 Task: Add the task  Implement a new point of sale (POS) system for a retail store to the section Agile Ambassadors in the project AgileBolt and add a Due Date to the respective task as 2023/09/01
Action: Mouse moved to (382, 347)
Screenshot: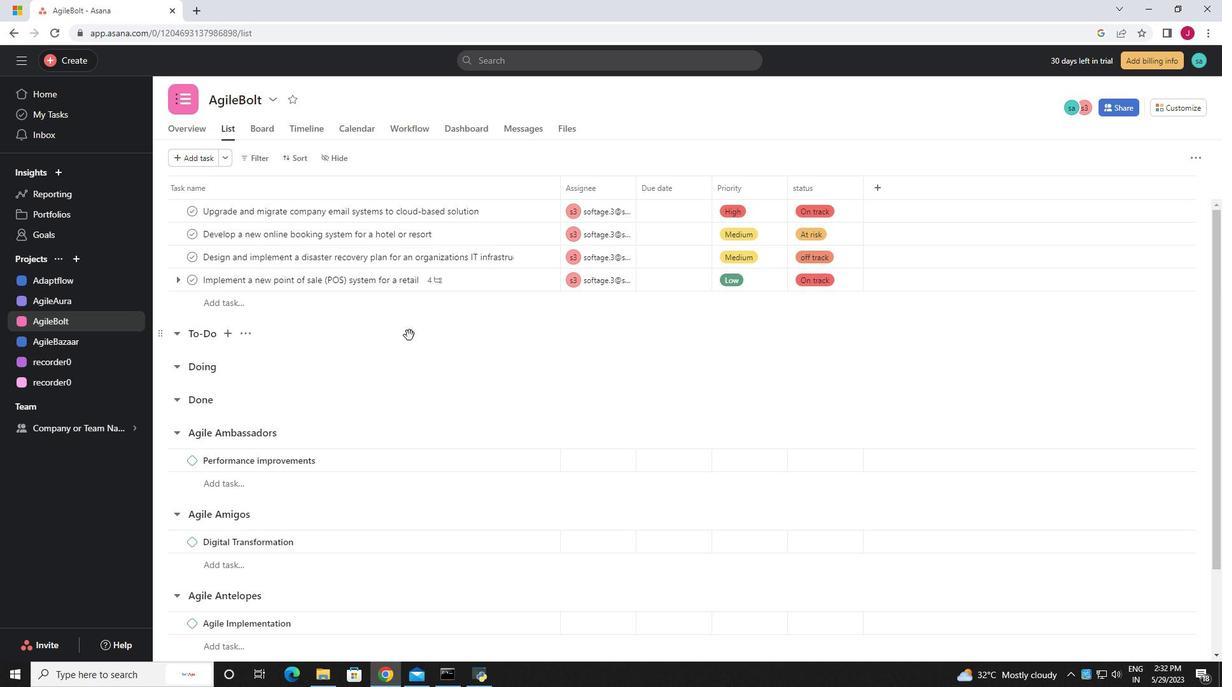 
Action: Mouse scrolled (382, 348) with delta (0, 0)
Screenshot: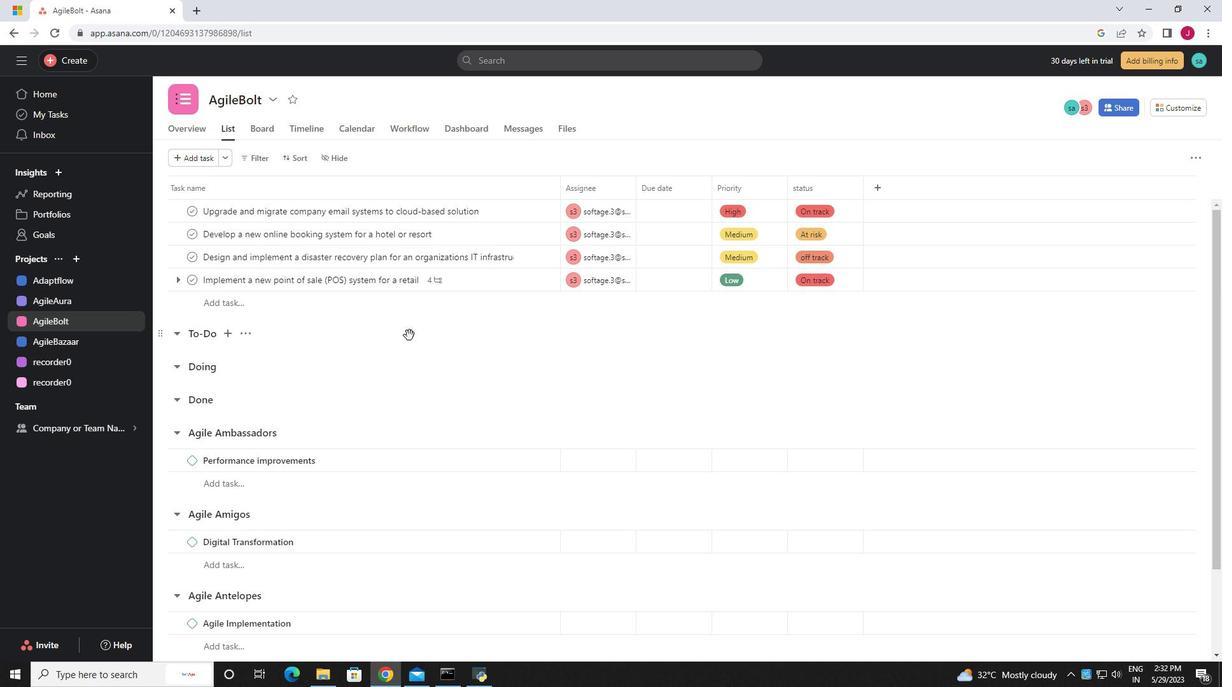 
Action: Mouse scrolled (382, 348) with delta (0, 0)
Screenshot: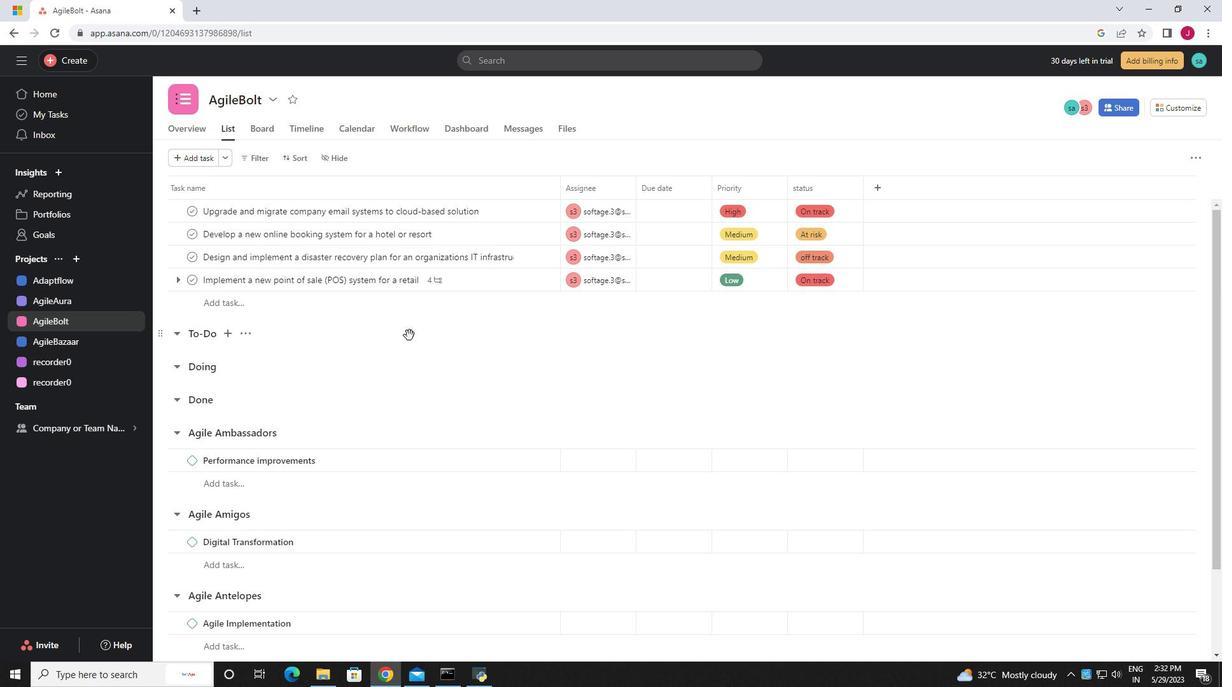 
Action: Mouse scrolled (382, 348) with delta (0, 0)
Screenshot: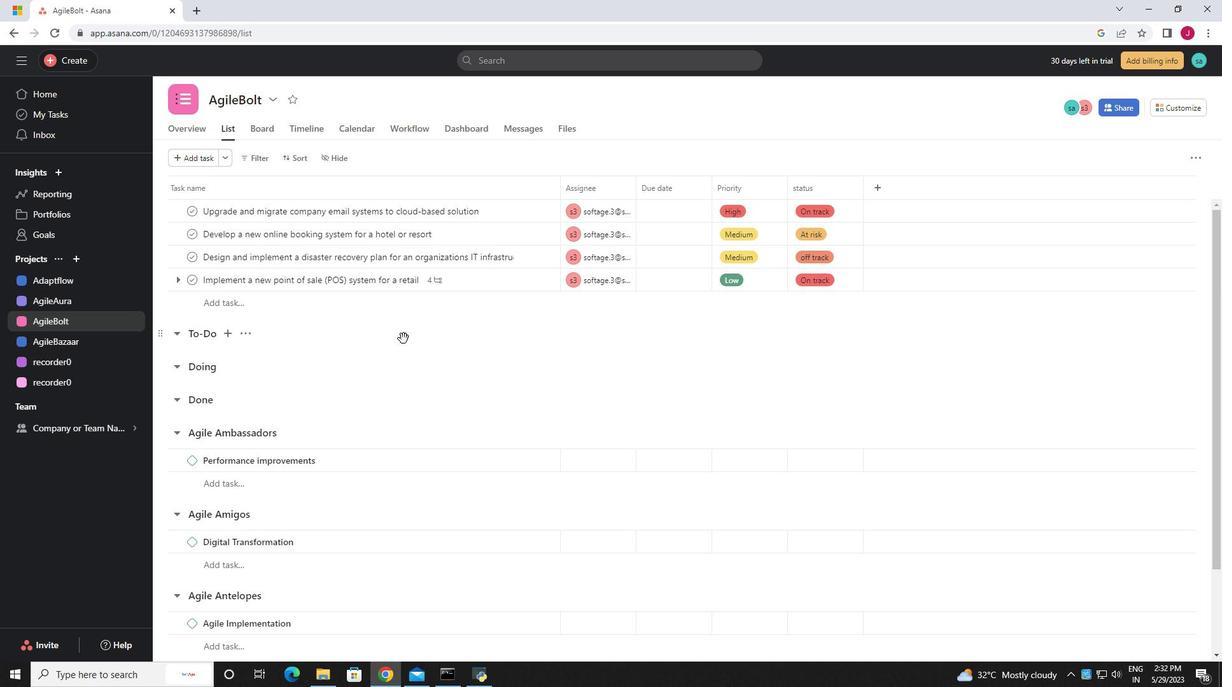 
Action: Mouse moved to (522, 282)
Screenshot: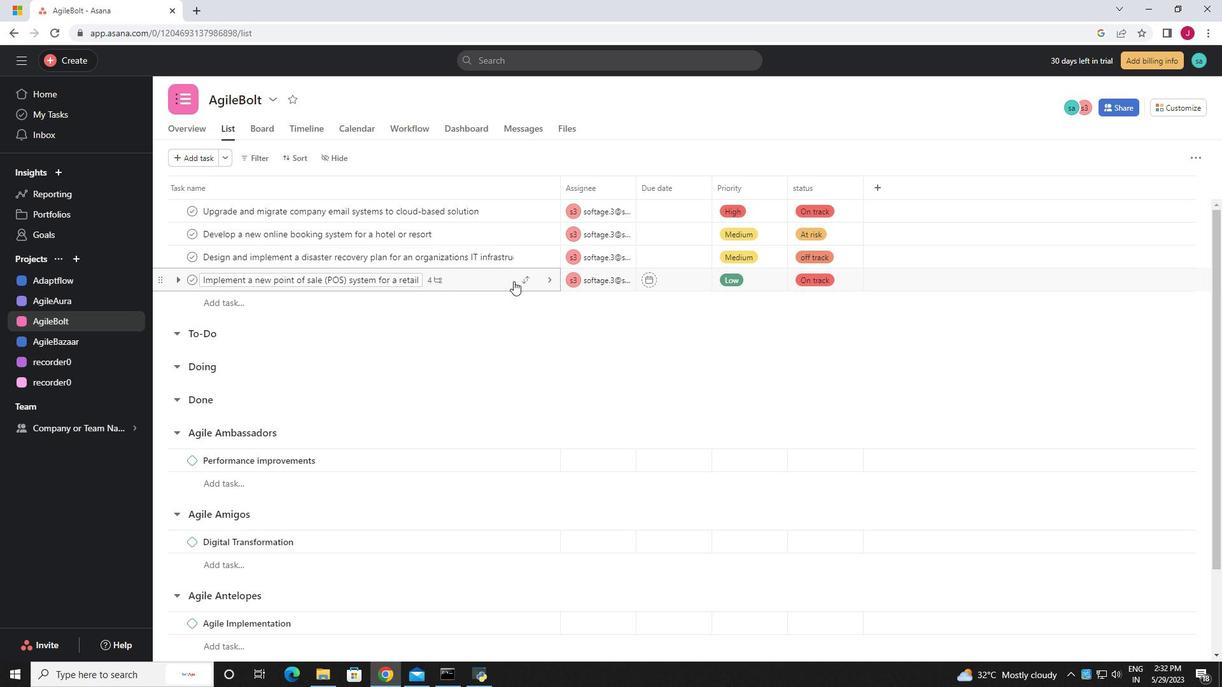 
Action: Mouse pressed left at (522, 282)
Screenshot: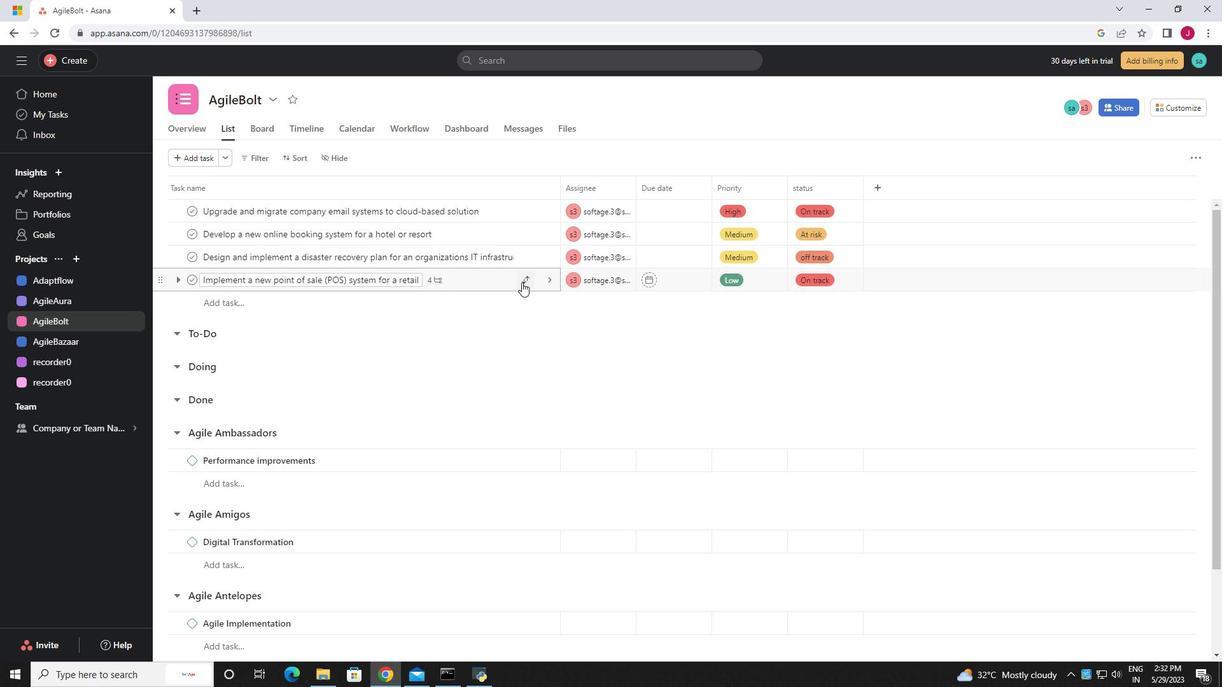 
Action: Mouse moved to (484, 422)
Screenshot: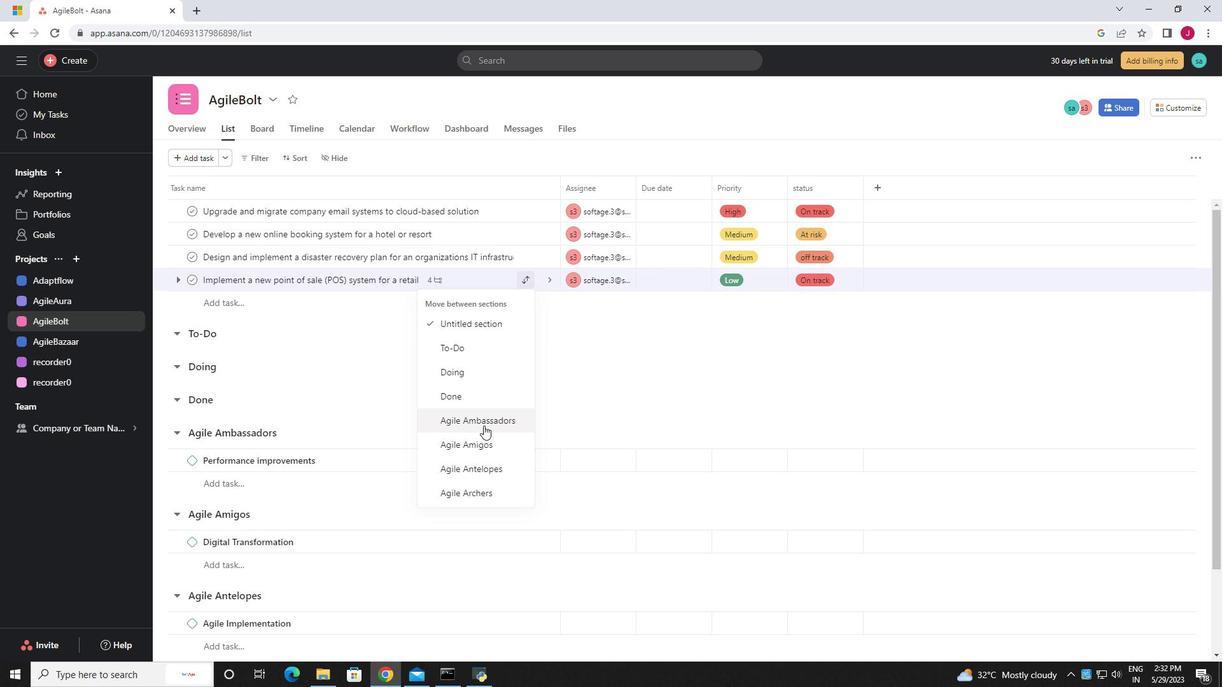 
Action: Mouse pressed left at (484, 422)
Screenshot: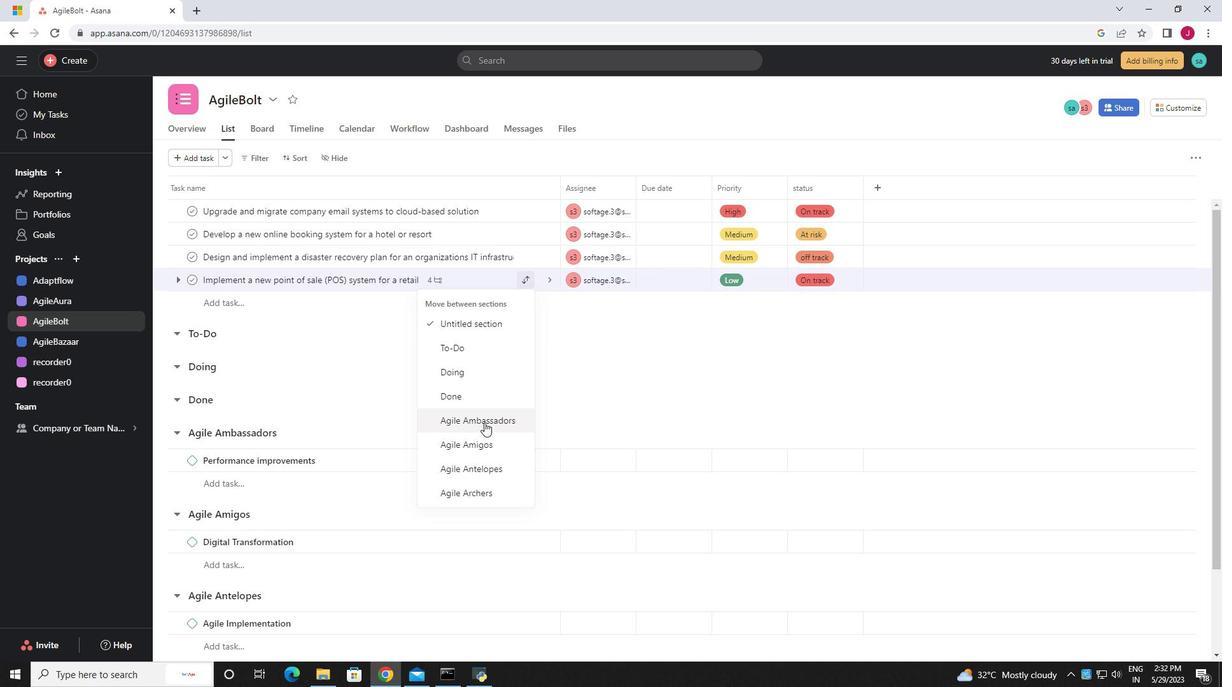 
Action: Mouse moved to (690, 439)
Screenshot: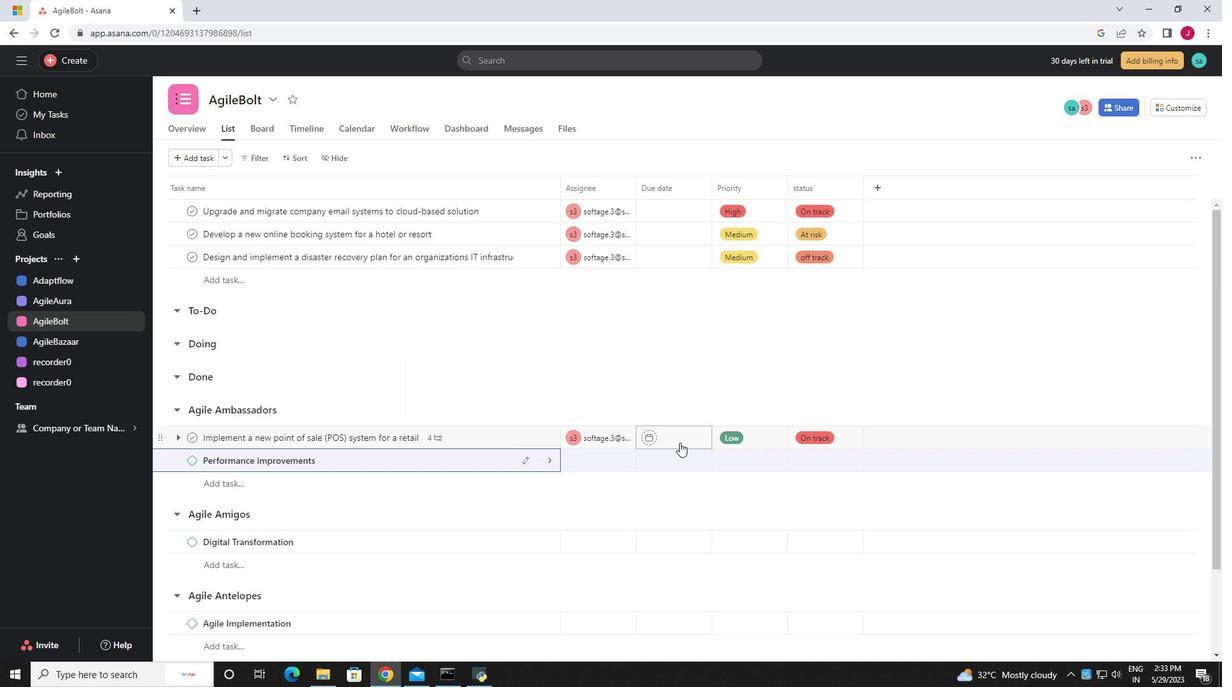 
Action: Mouse pressed left at (690, 439)
Screenshot: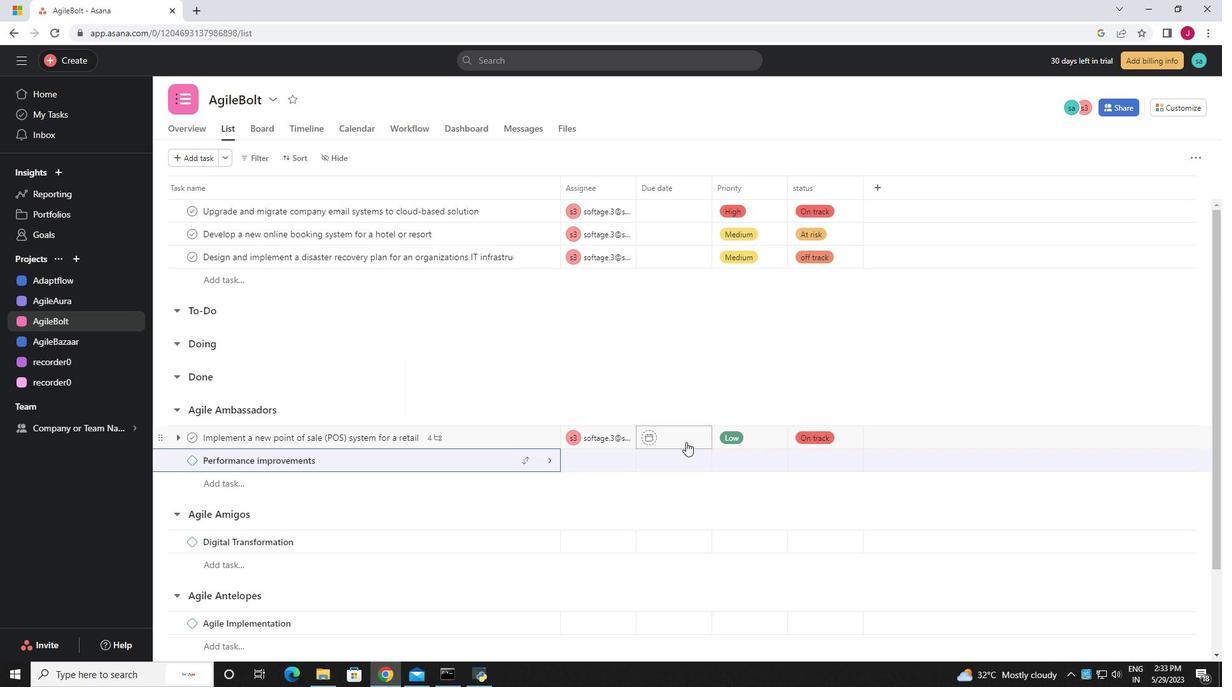 
Action: Mouse moved to (802, 209)
Screenshot: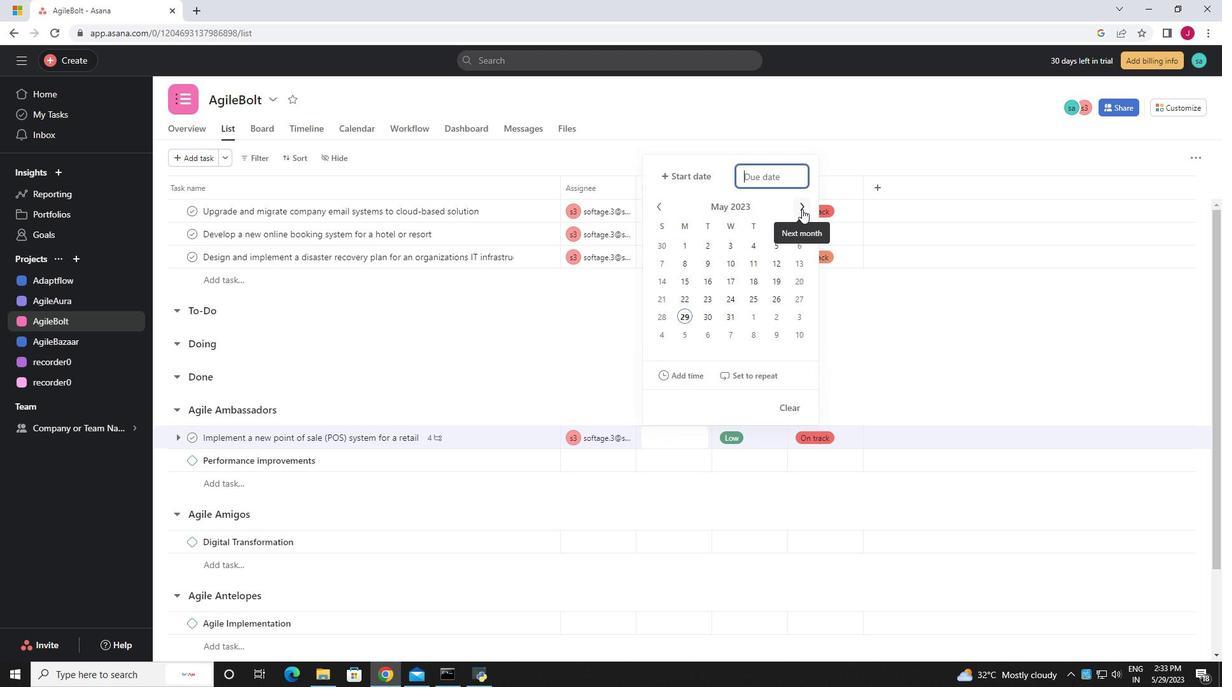 
Action: Mouse pressed left at (802, 209)
Screenshot: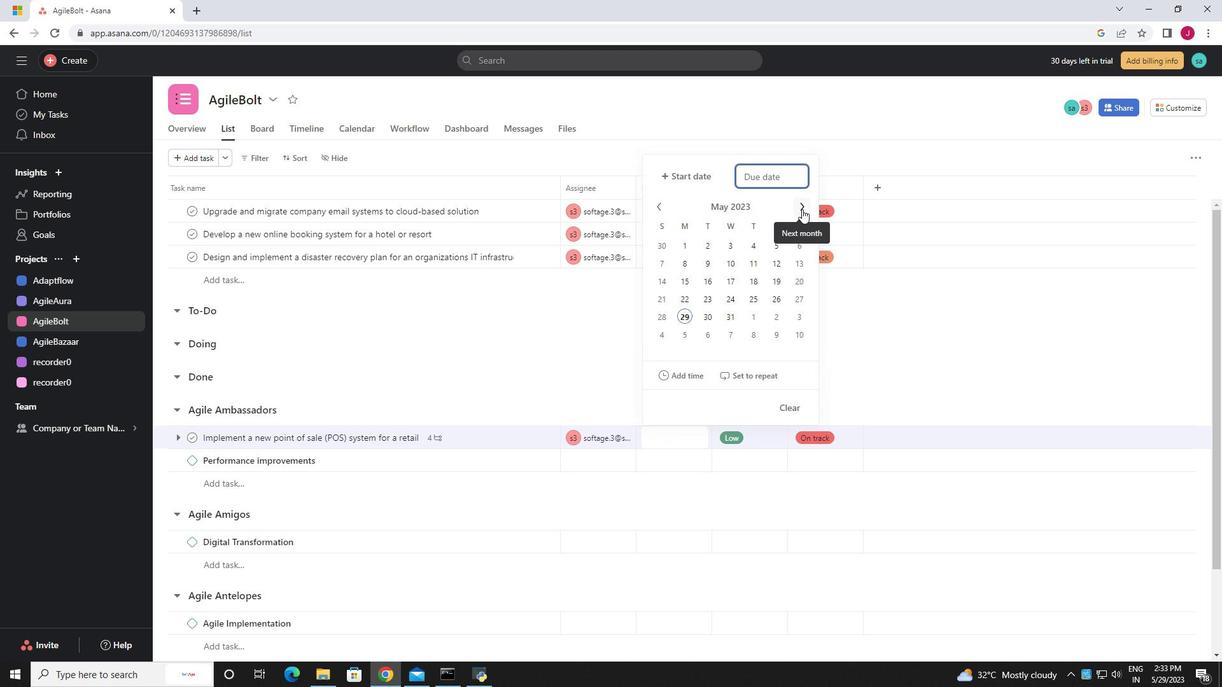 
Action: Mouse pressed left at (802, 209)
Screenshot: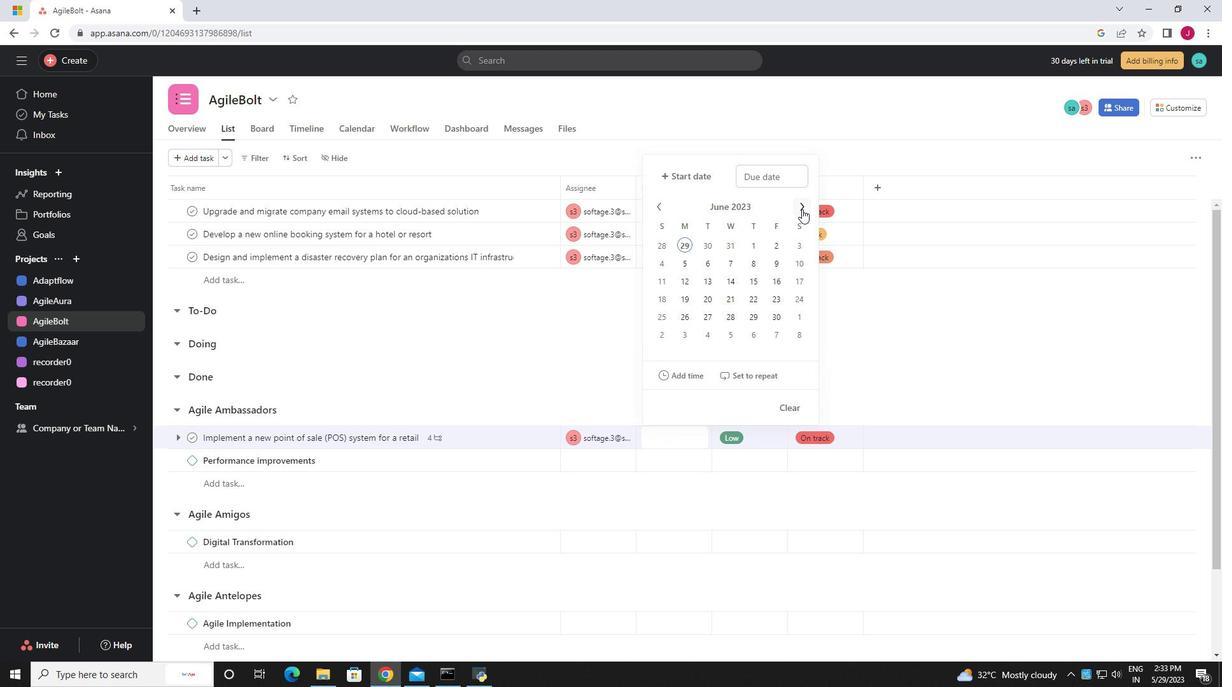 
Action: Mouse pressed left at (802, 209)
Screenshot: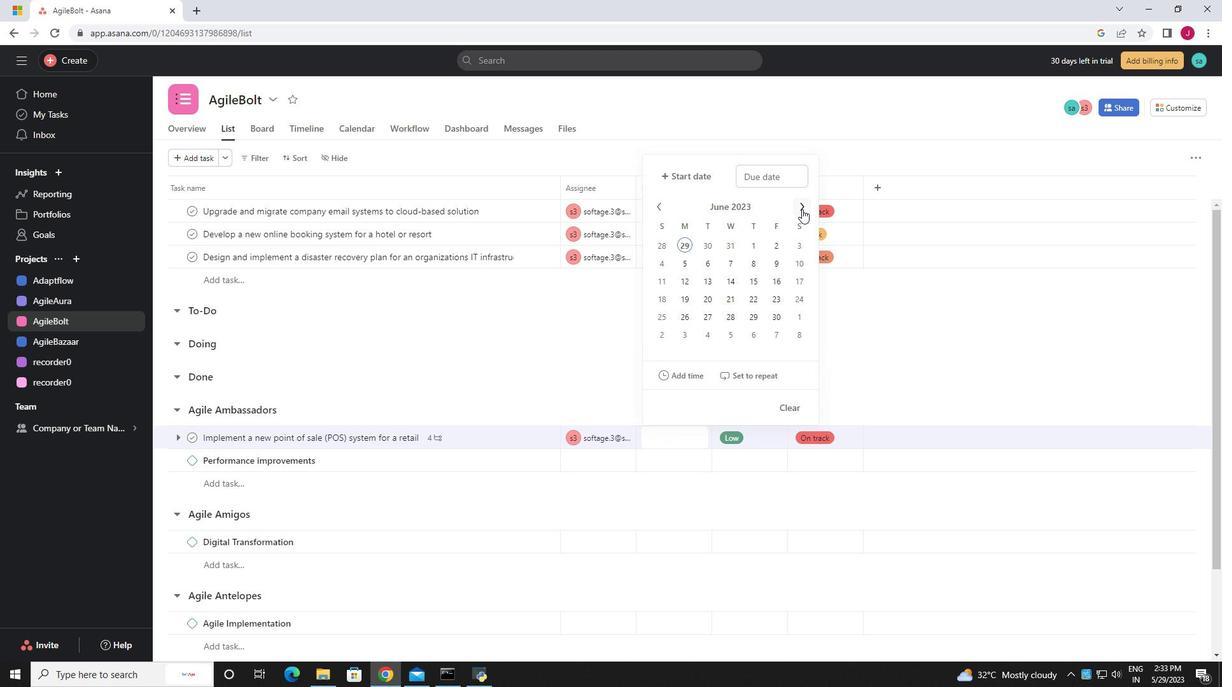 
Action: Mouse pressed left at (802, 209)
Screenshot: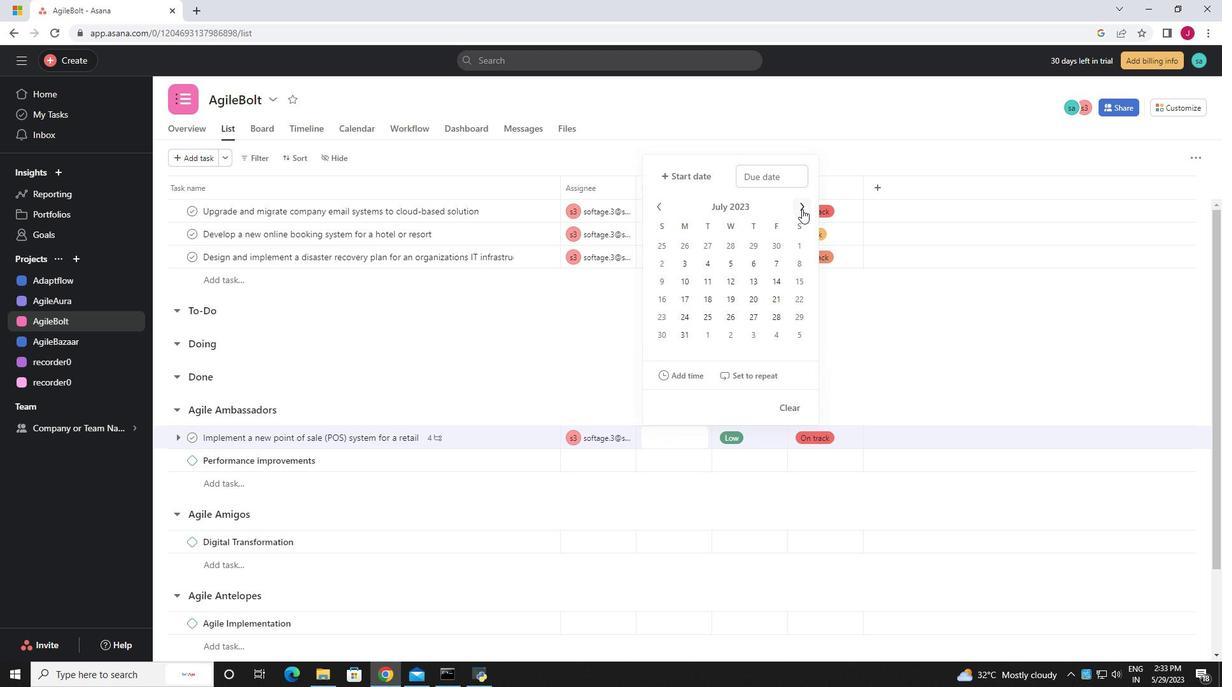 
Action: Mouse pressed left at (802, 209)
Screenshot: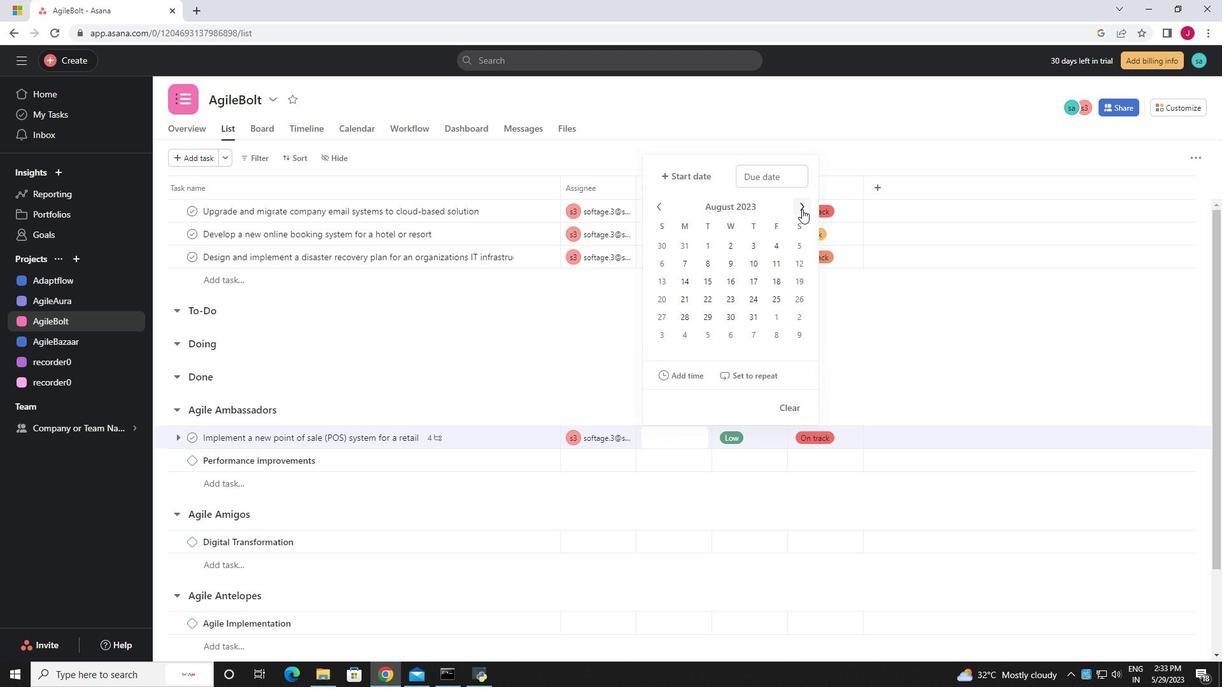 
Action: Mouse pressed left at (802, 209)
Screenshot: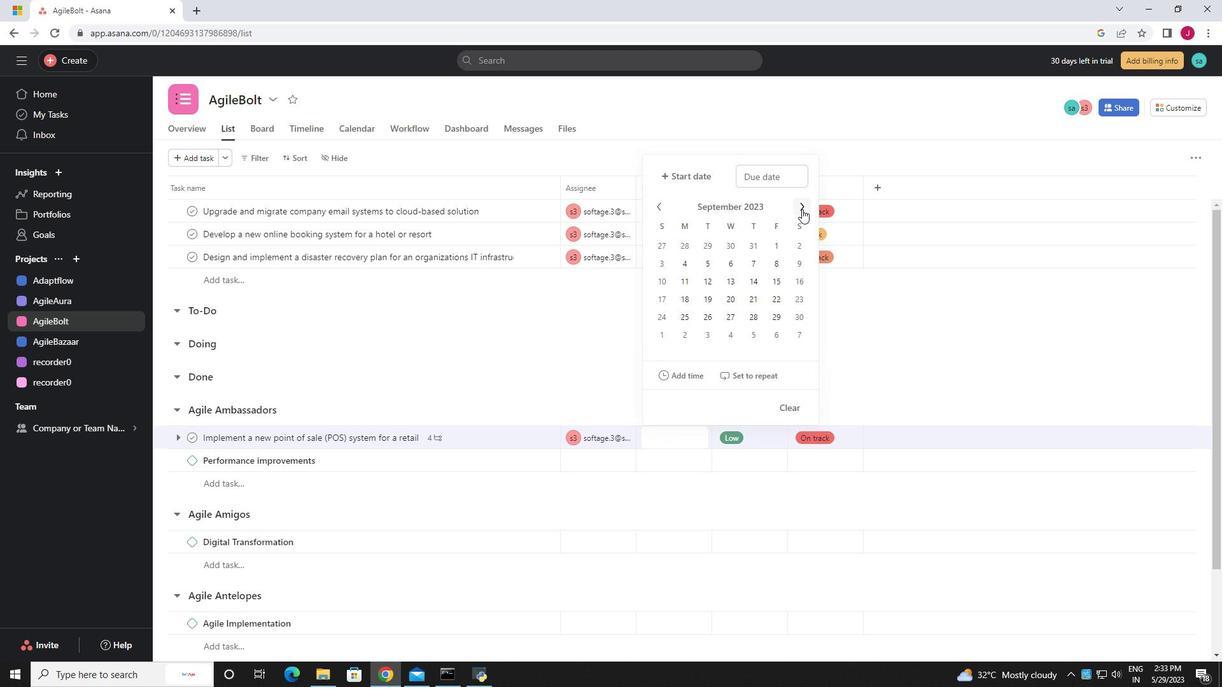 
Action: Mouse pressed left at (802, 209)
Screenshot: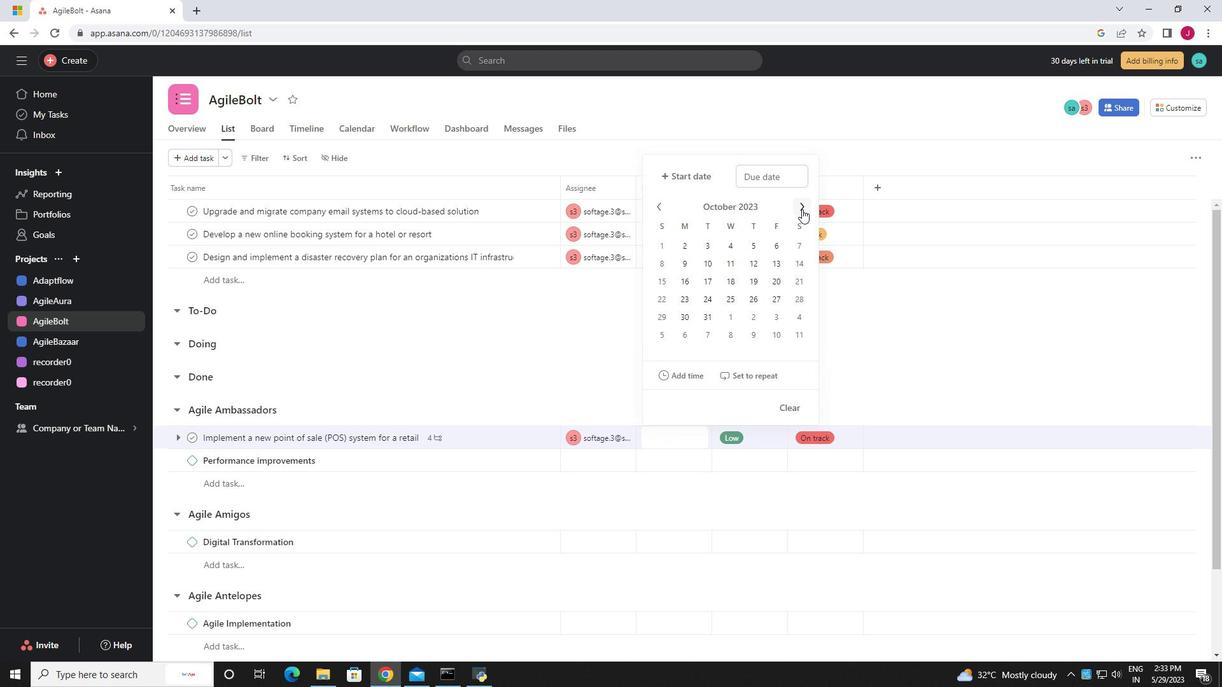 
Action: Mouse moved to (655, 206)
Screenshot: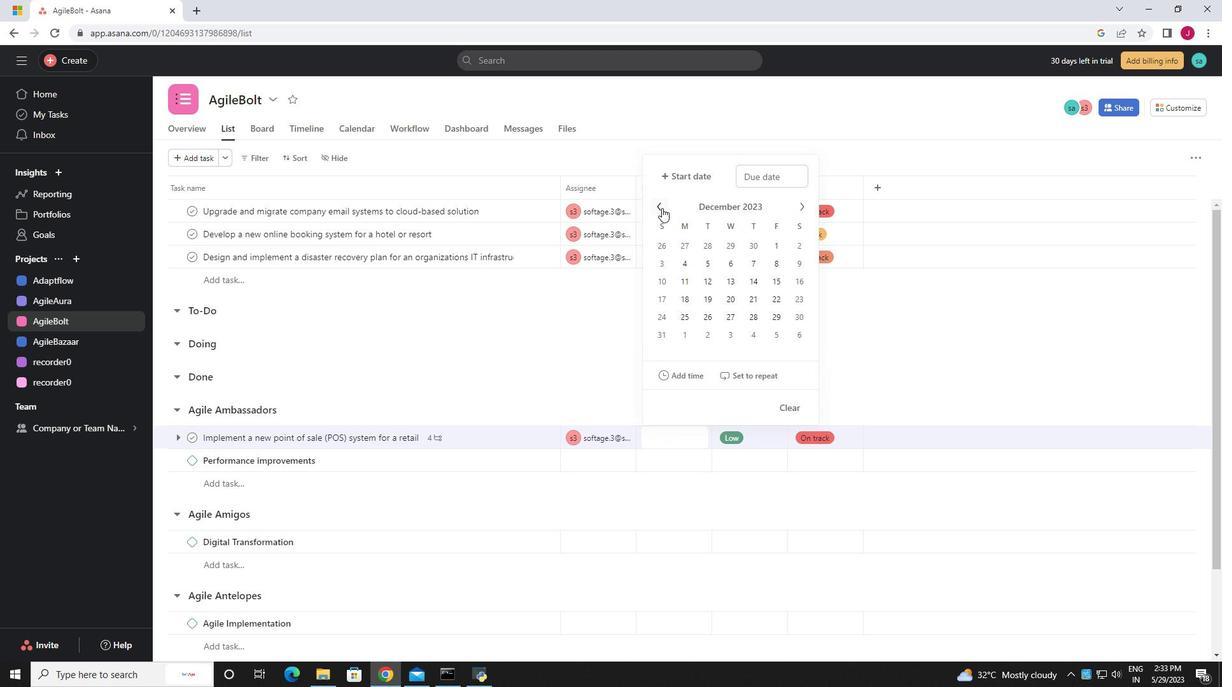 
Action: Mouse pressed left at (655, 206)
Screenshot: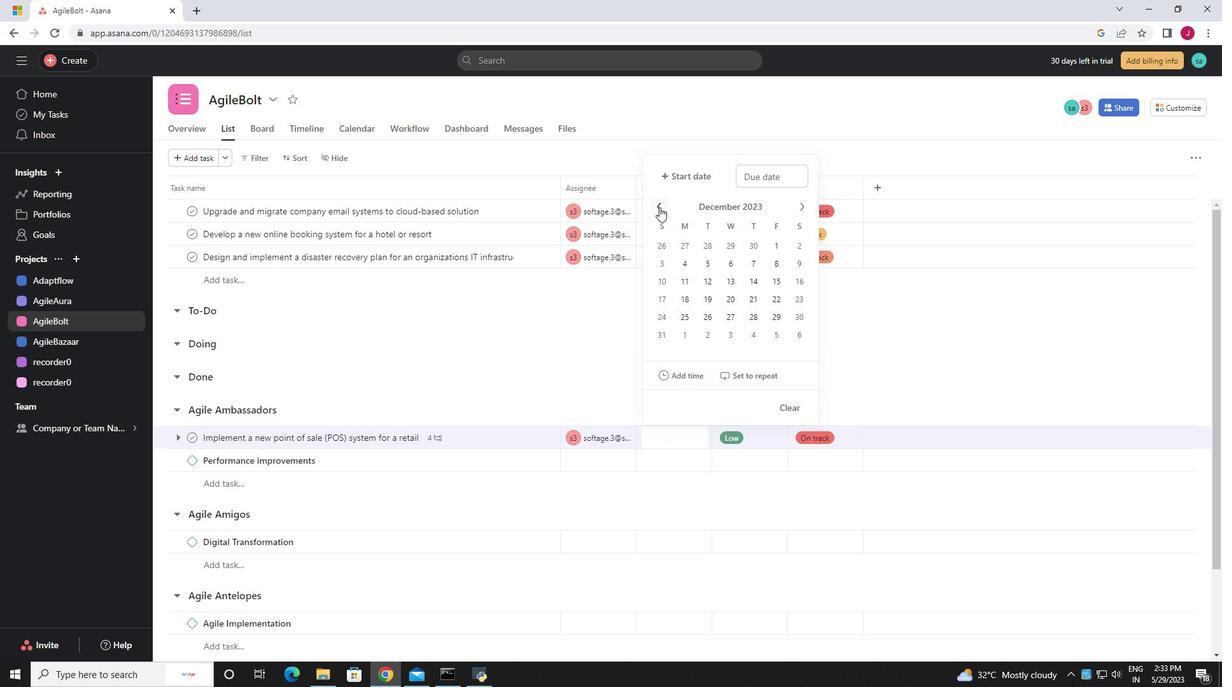 
Action: Mouse pressed left at (655, 206)
Screenshot: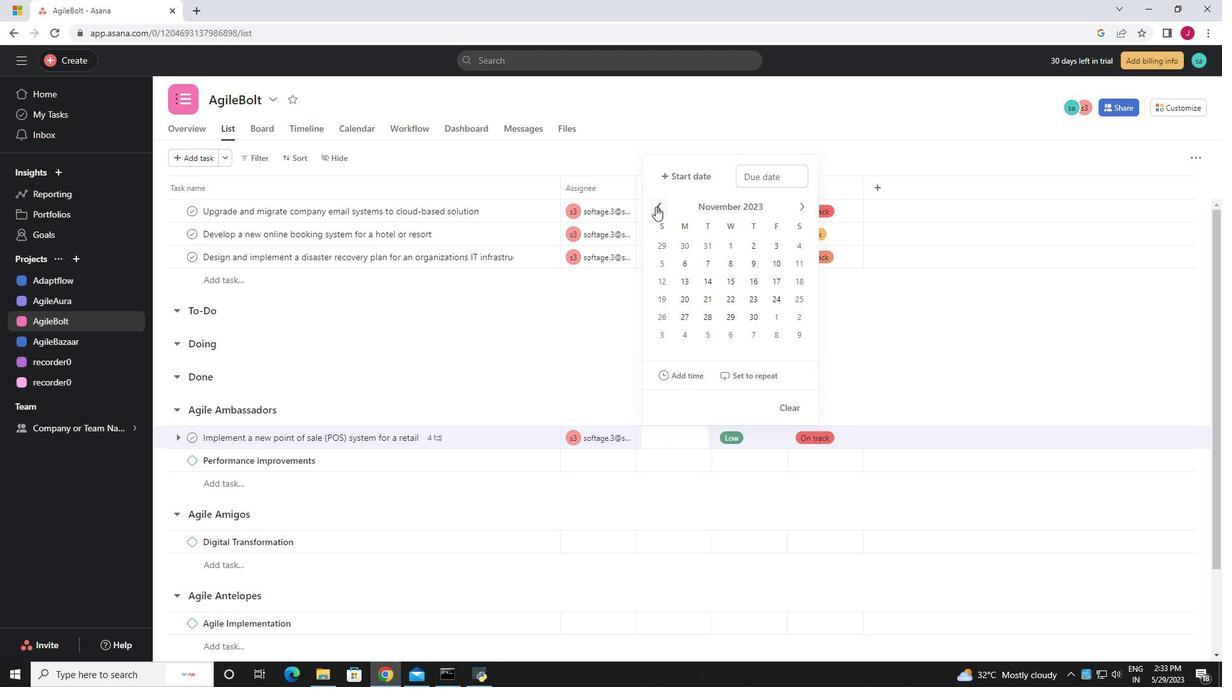 
Action: Mouse pressed left at (655, 206)
Screenshot: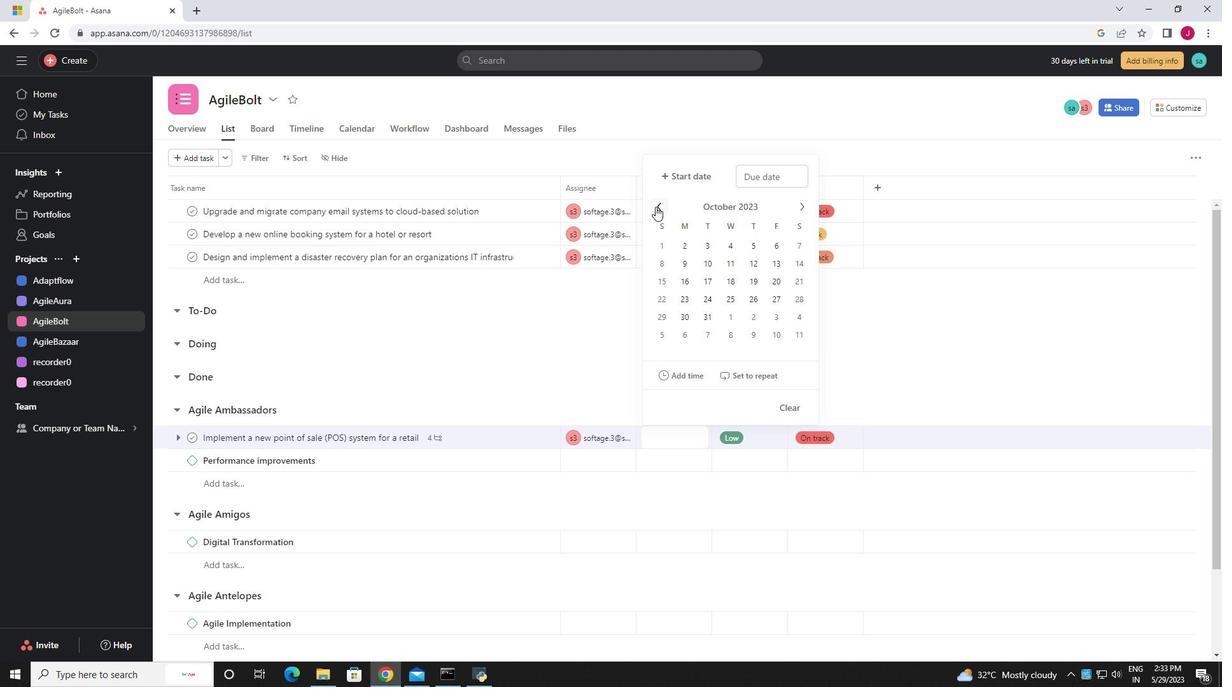 
Action: Mouse moved to (771, 246)
Screenshot: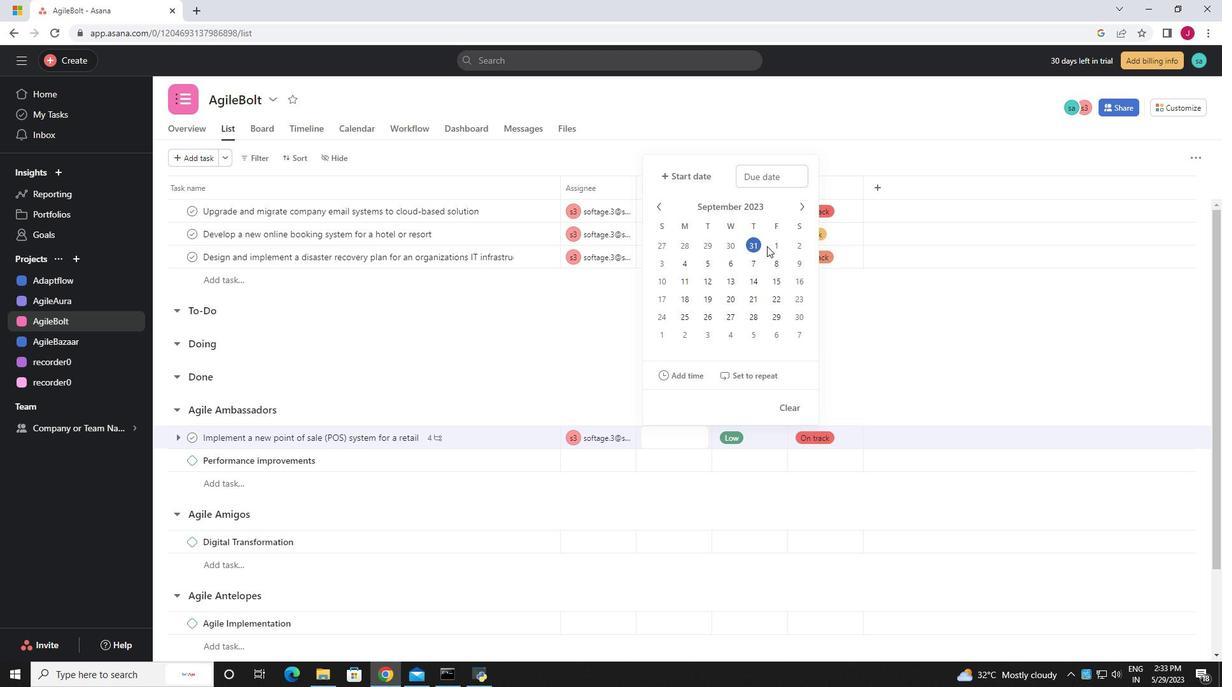 
Action: Mouse pressed left at (771, 246)
Screenshot: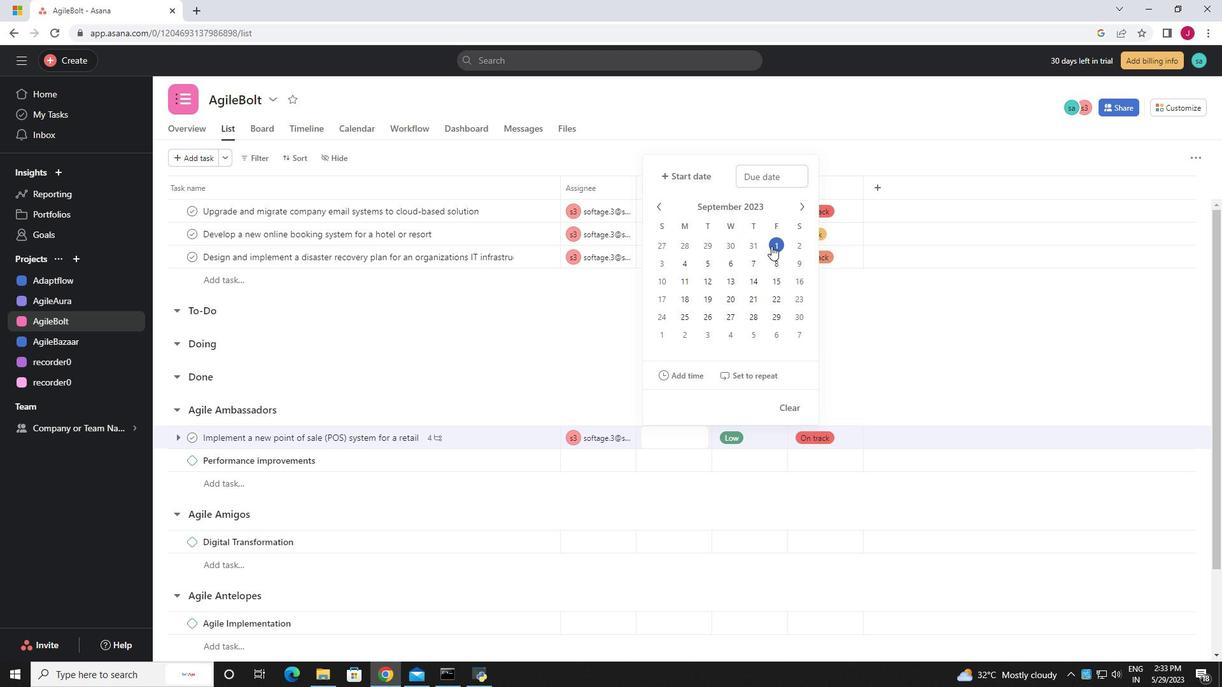 
Action: Key pressed <Key.enter>
Screenshot: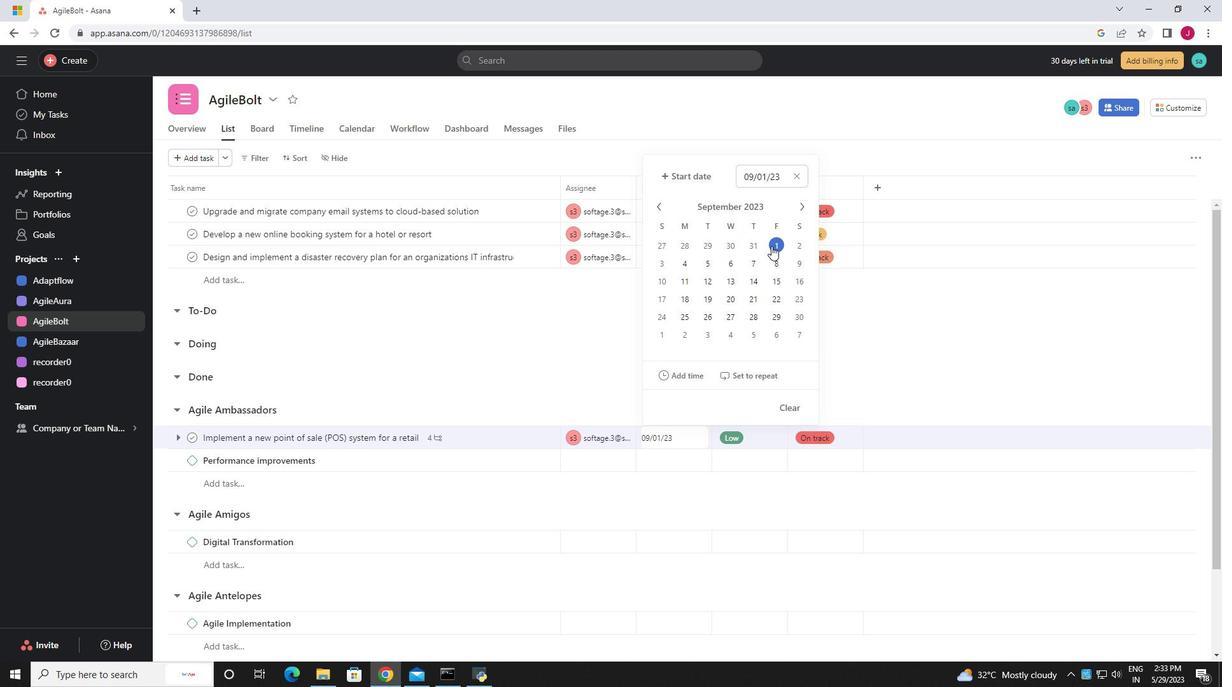 
Action: Mouse moved to (802, 210)
Screenshot: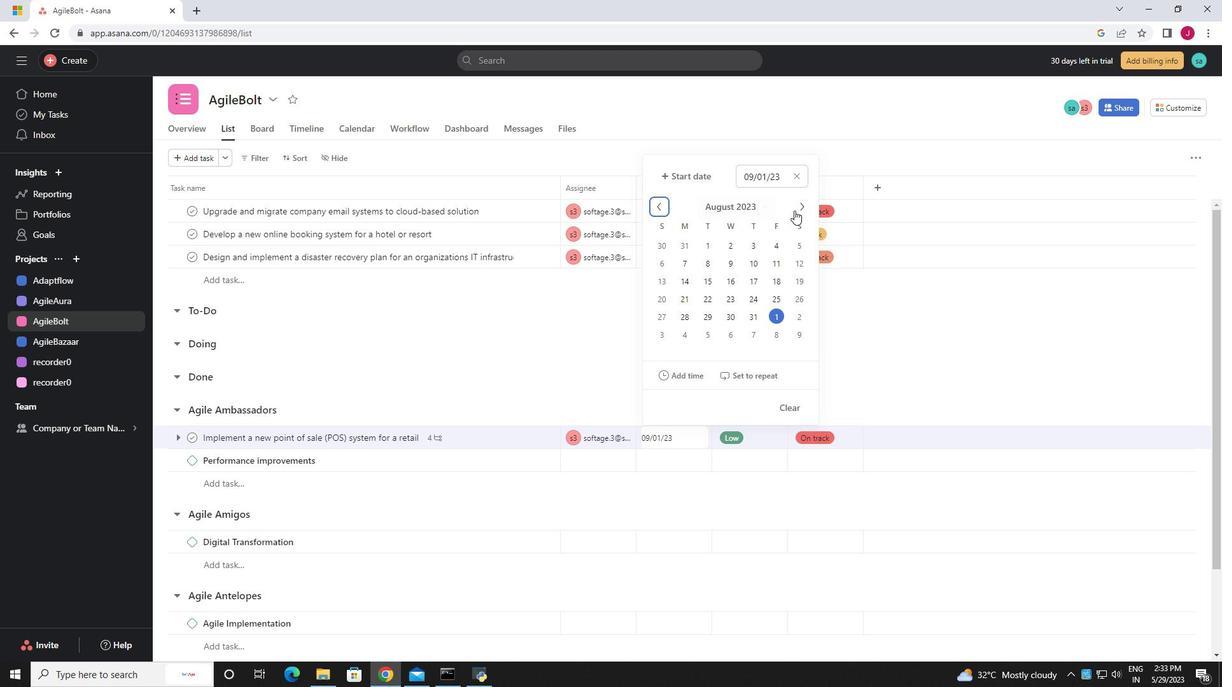 
Action: Mouse pressed left at (802, 210)
Screenshot: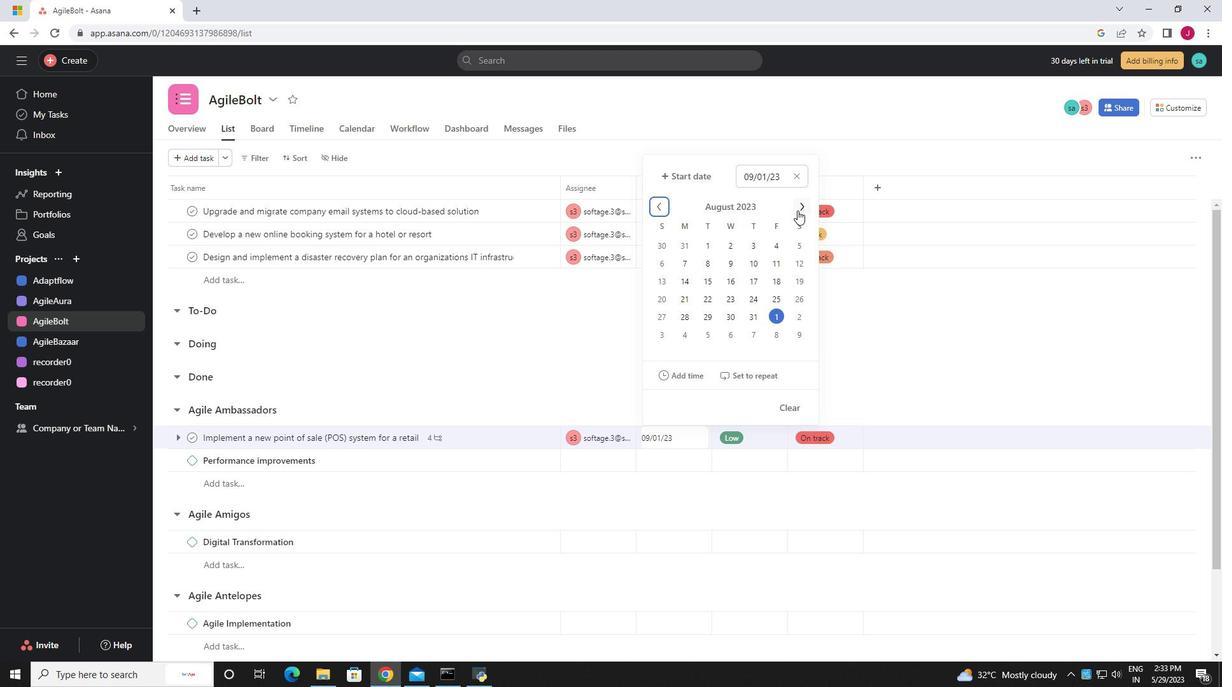 
Action: Mouse moved to (944, 317)
Screenshot: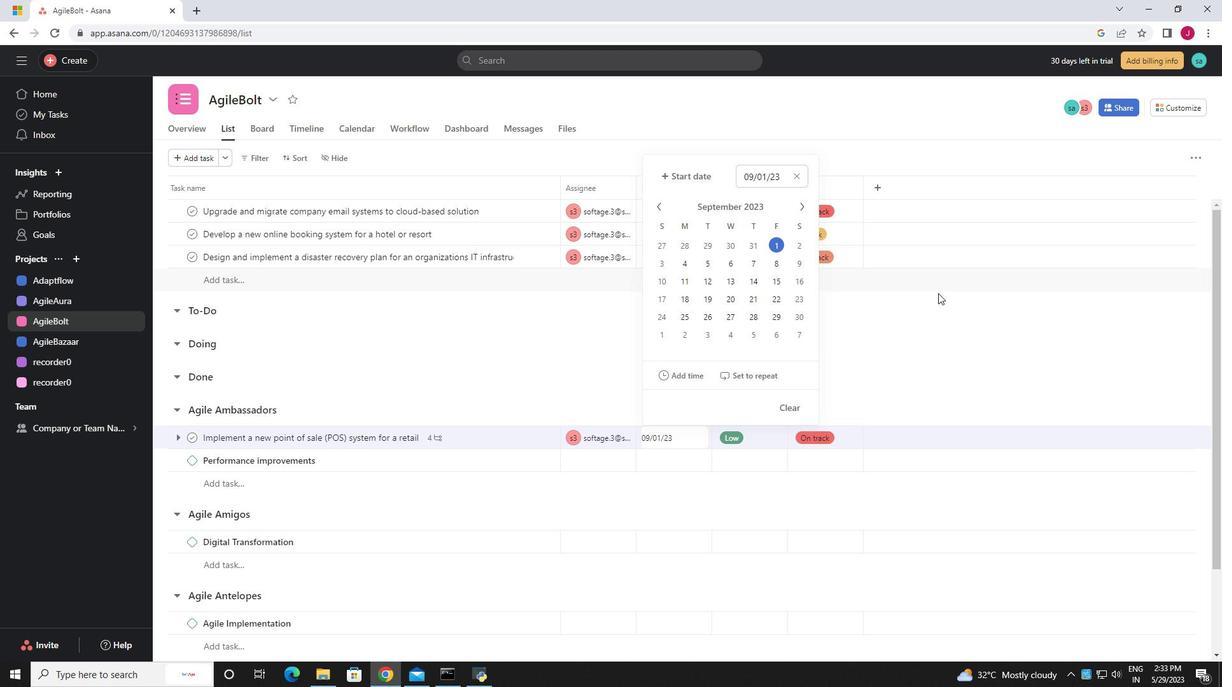 
Action: Mouse pressed left at (944, 317)
Screenshot: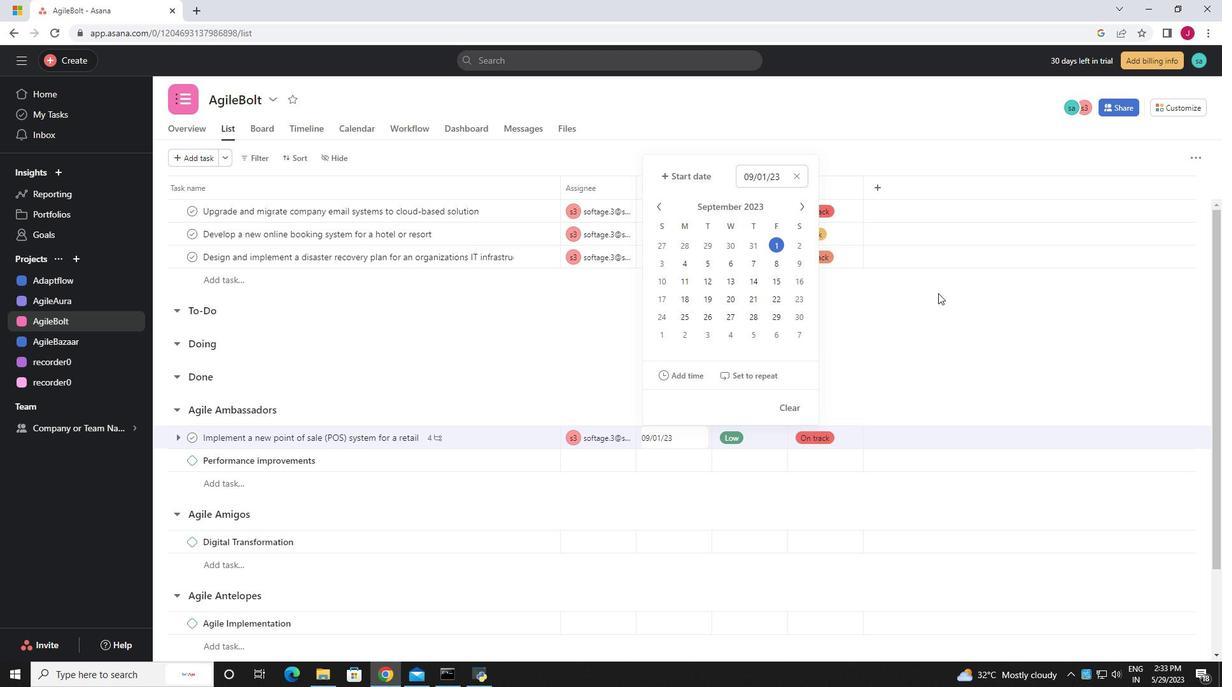 
Action: Mouse moved to (616, 370)
Screenshot: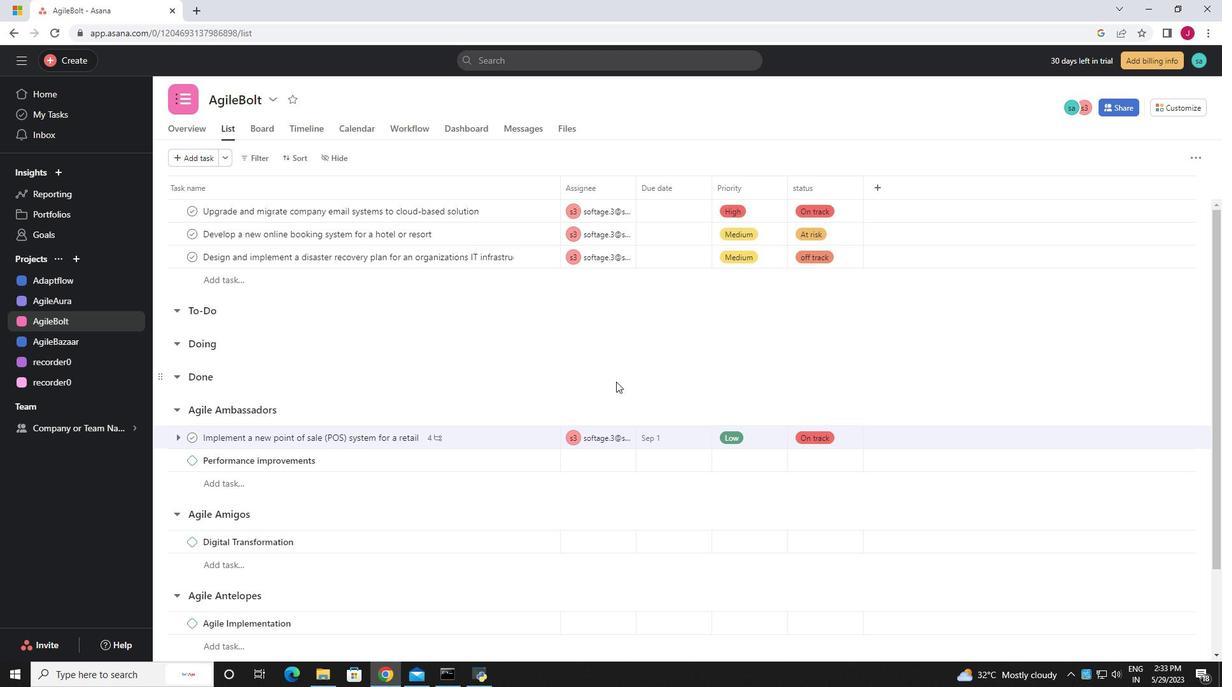 
